 Task: Create in the project ZestTech in Backlog an issue 'Upgrade the caching mechanism of a web application to improve response time and reduce server load', assign it to team member softage.1@softage.net and change the status to IN PROGRESS.
Action: Mouse moved to (194, 71)
Screenshot: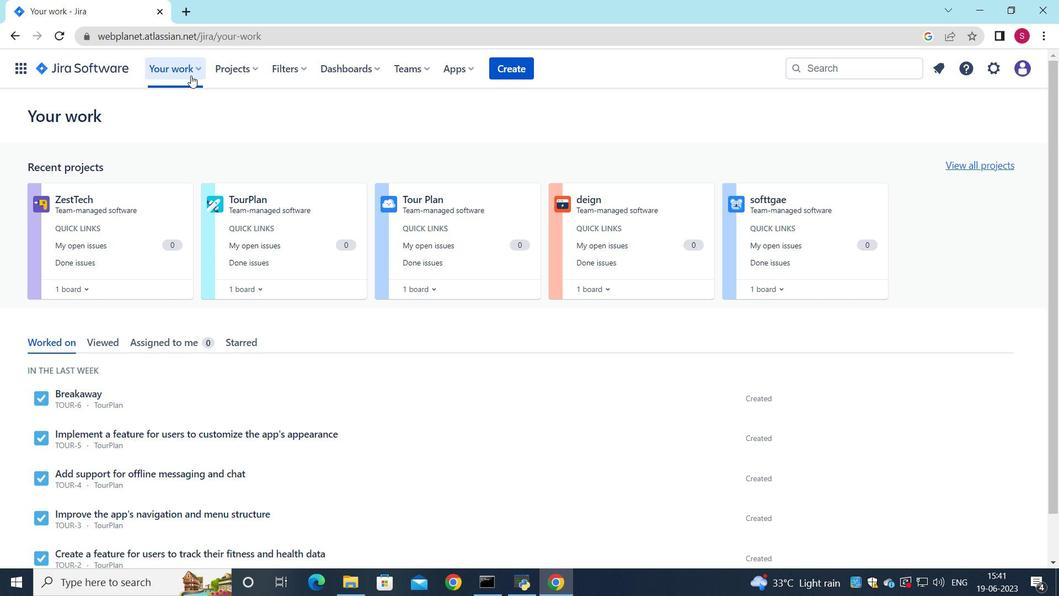 
Action: Mouse pressed left at (194, 71)
Screenshot: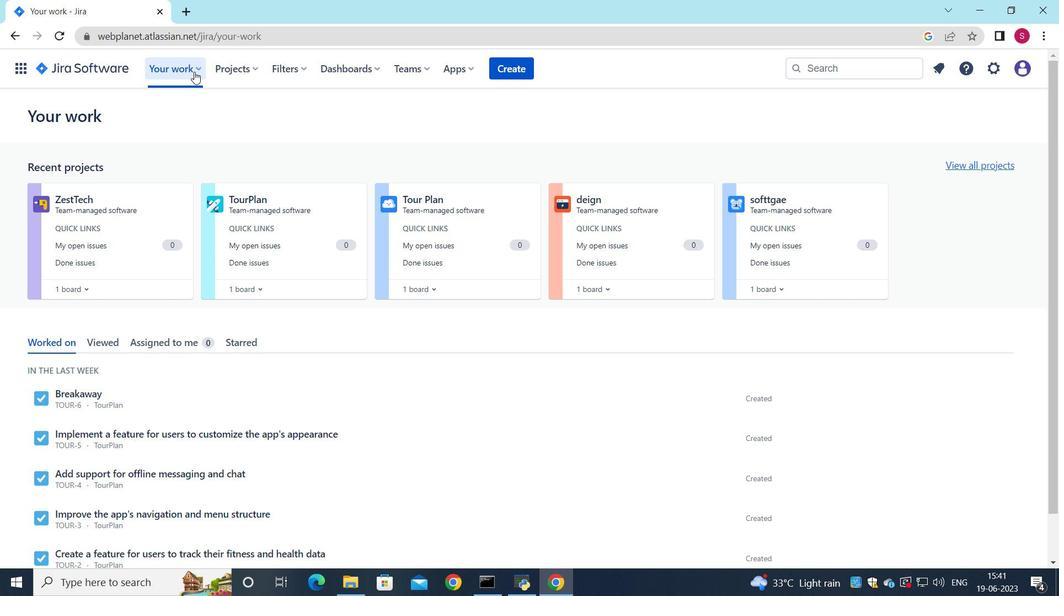 
Action: Mouse moved to (262, 69)
Screenshot: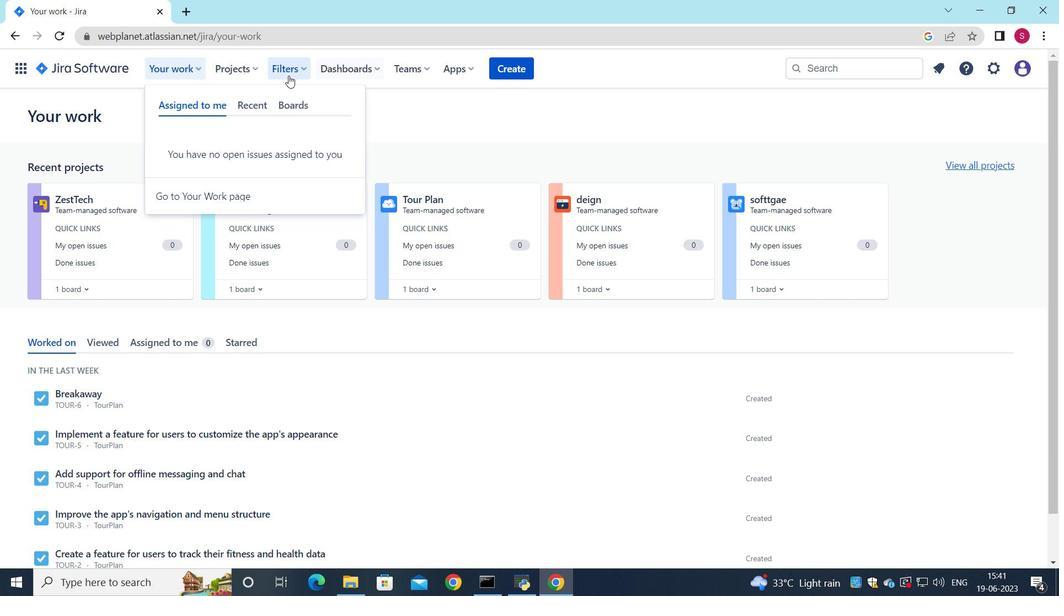
Action: Mouse pressed left at (262, 69)
Screenshot: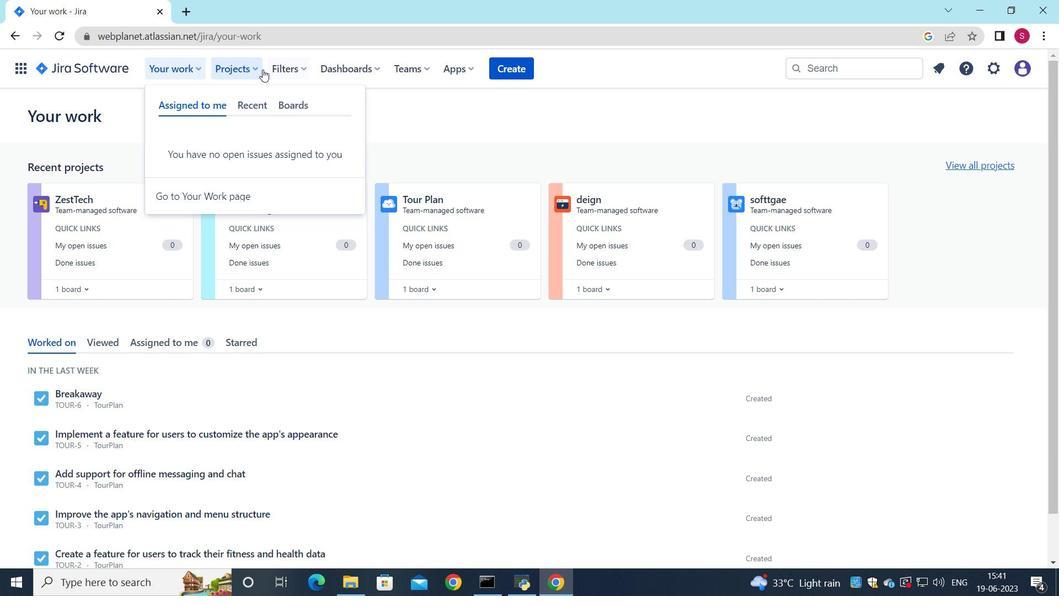 
Action: Mouse moved to (266, 113)
Screenshot: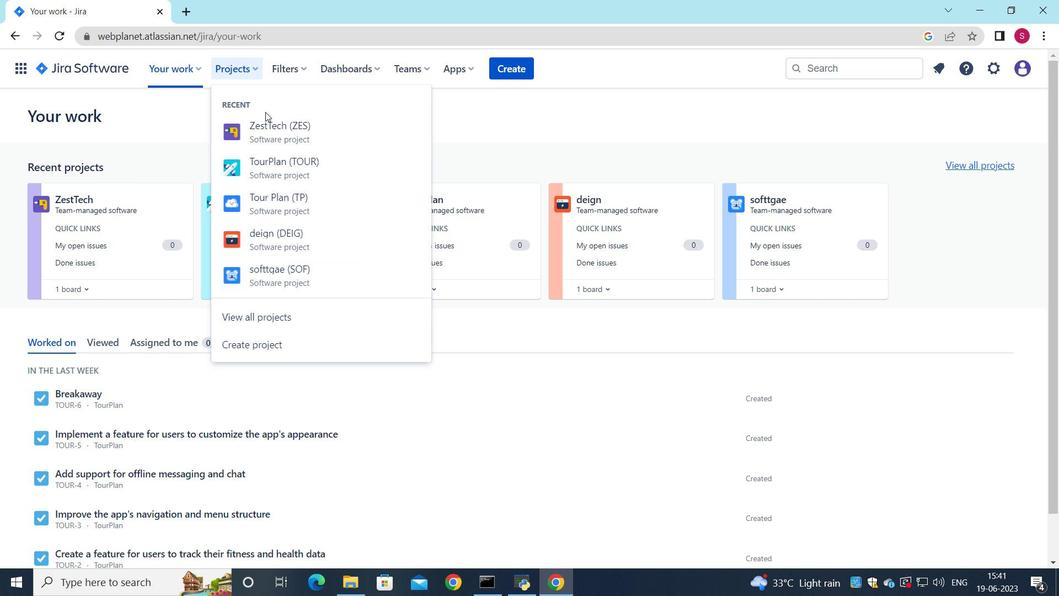 
Action: Mouse pressed left at (266, 113)
Screenshot: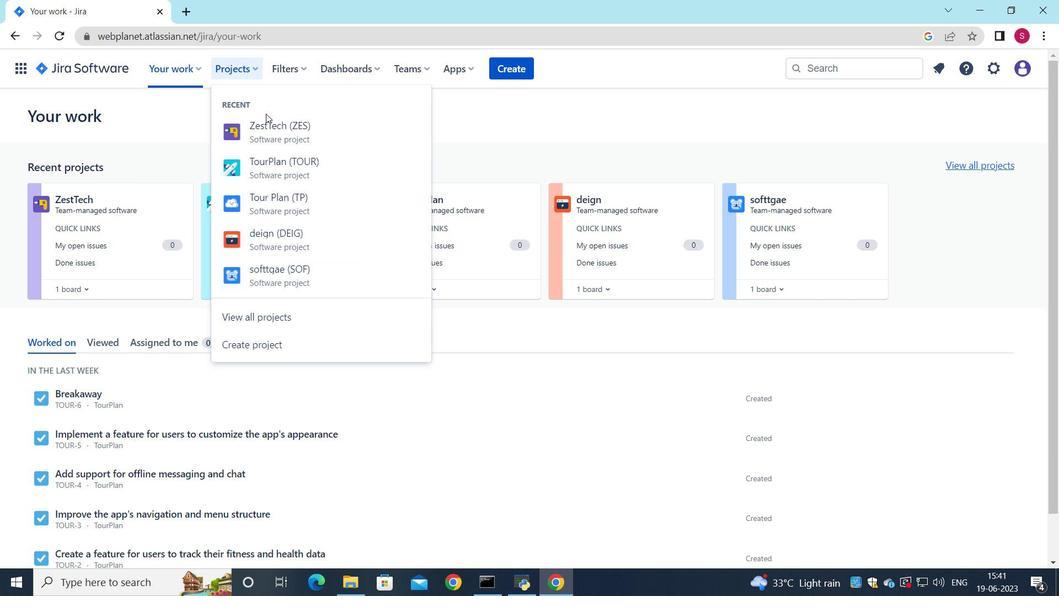 
Action: Mouse moved to (88, 197)
Screenshot: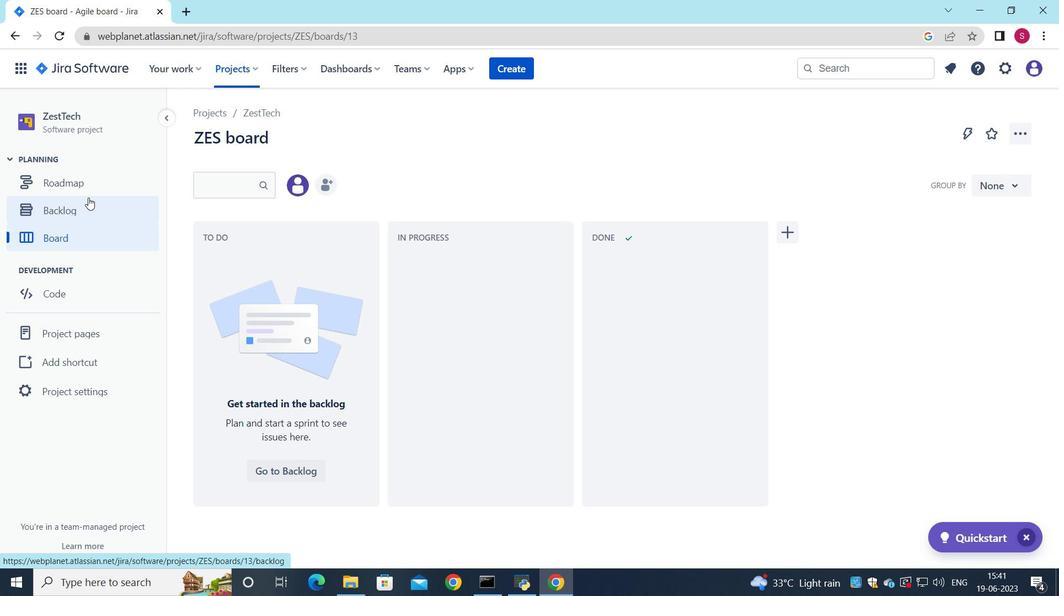 
Action: Mouse pressed left at (88, 197)
Screenshot: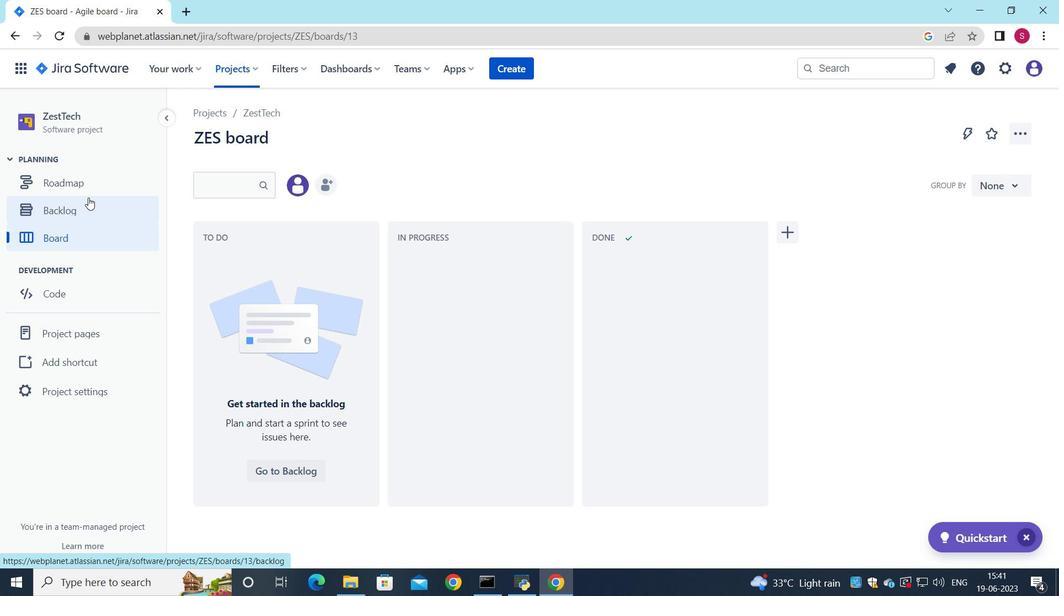
Action: Mouse moved to (350, 272)
Screenshot: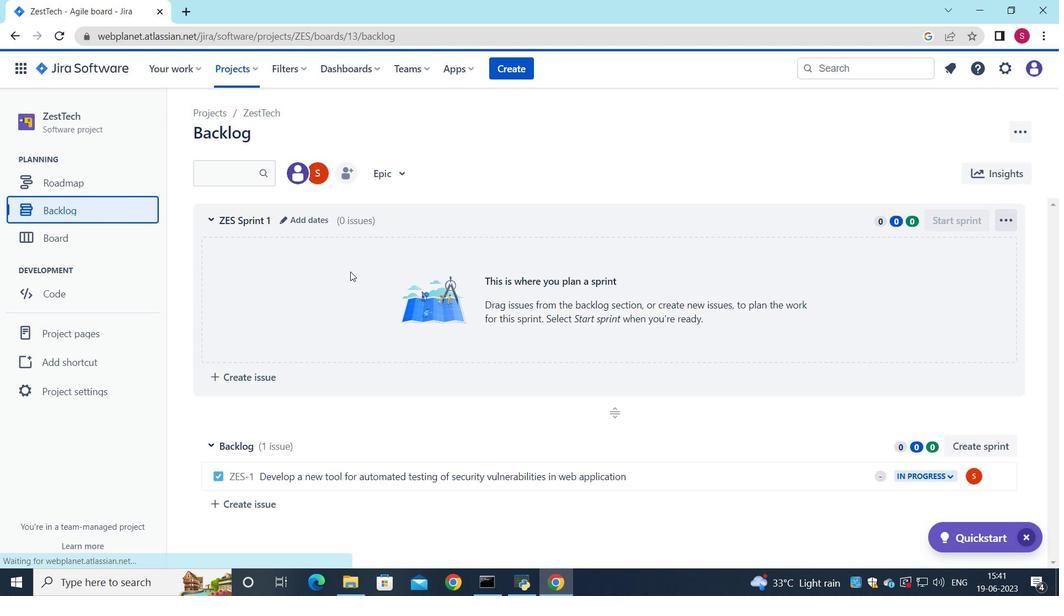 
Action: Mouse scrolled (350, 272) with delta (0, 0)
Screenshot: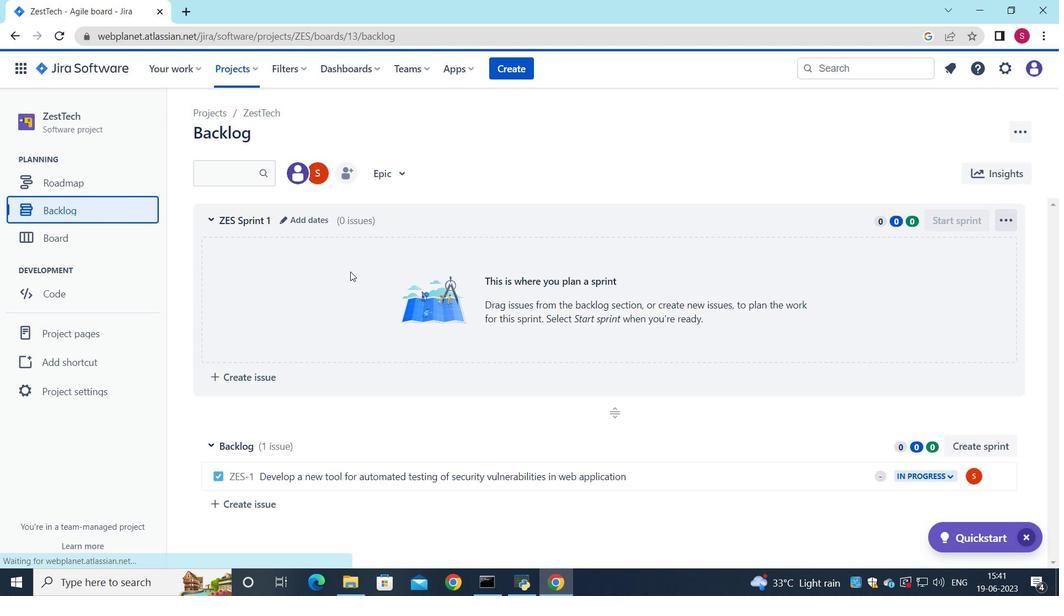 
Action: Mouse moved to (350, 273)
Screenshot: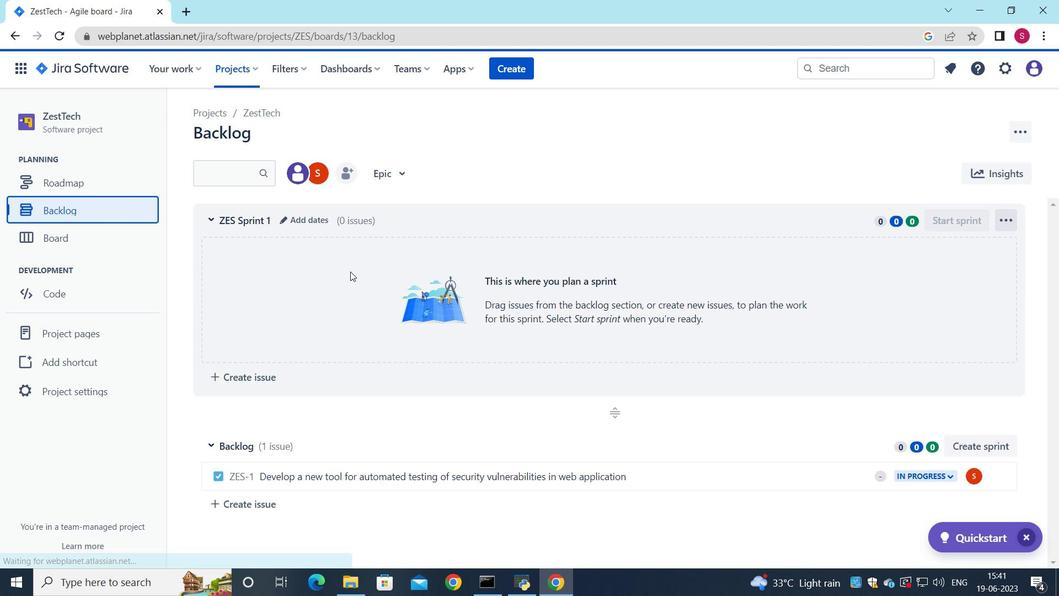 
Action: Mouse scrolled (350, 273) with delta (0, 0)
Screenshot: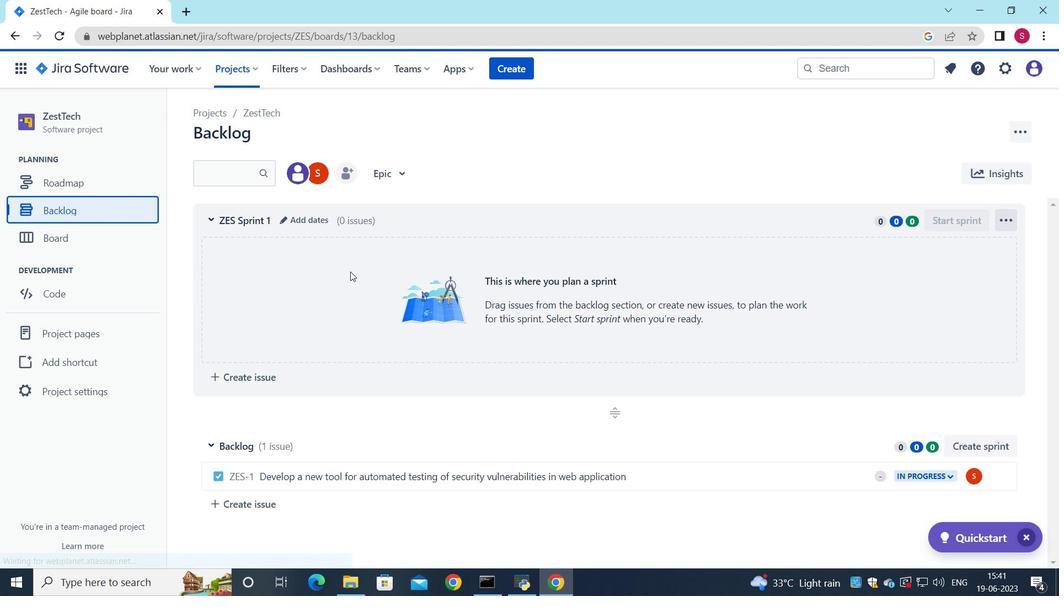 
Action: Mouse moved to (350, 274)
Screenshot: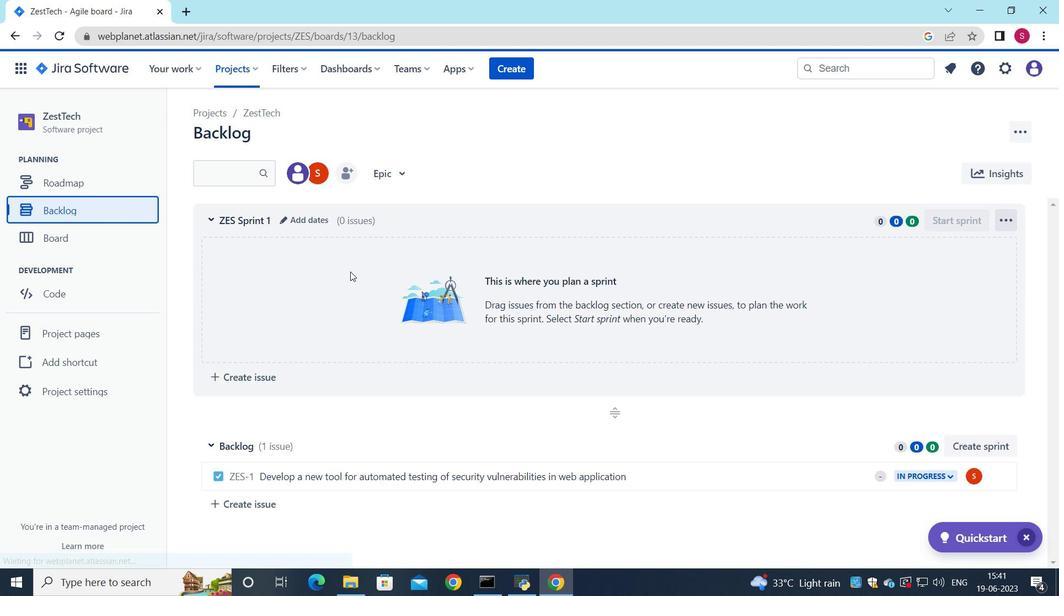 
Action: Mouse scrolled (350, 273) with delta (0, 0)
Screenshot: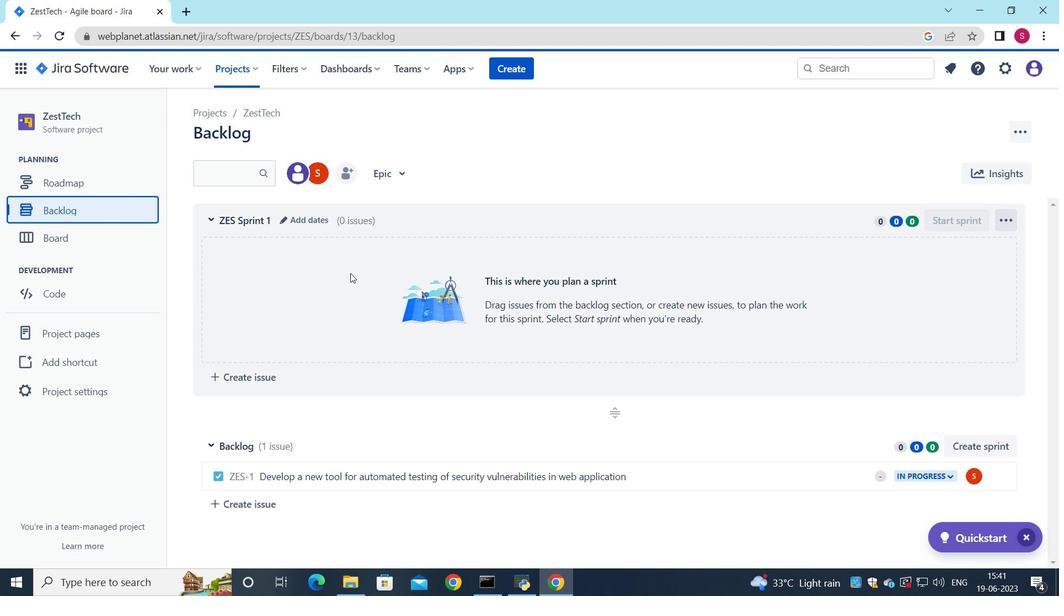 
Action: Mouse moved to (261, 501)
Screenshot: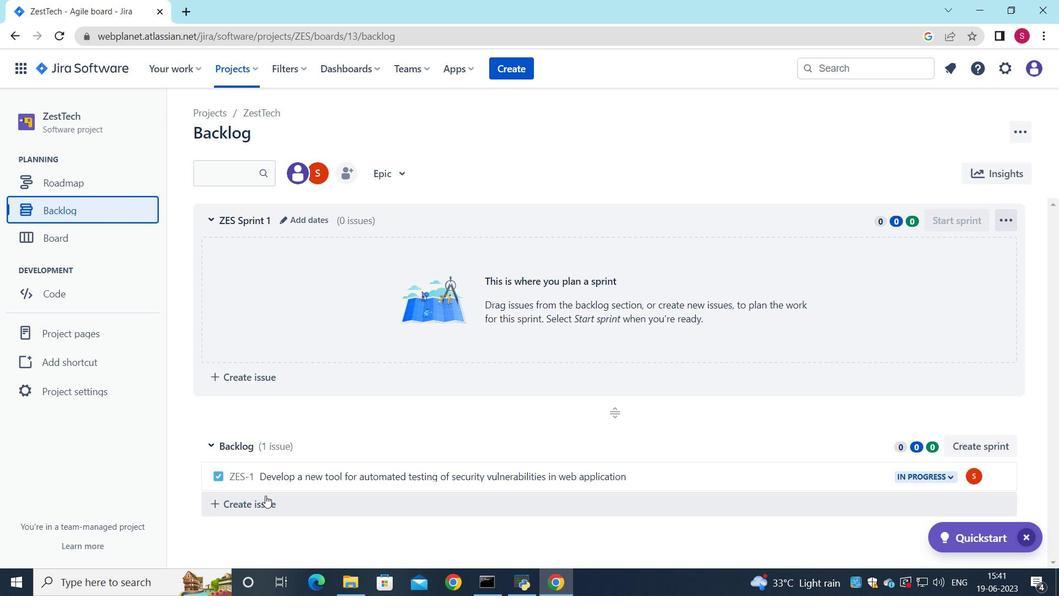 
Action: Mouse pressed left at (261, 501)
Screenshot: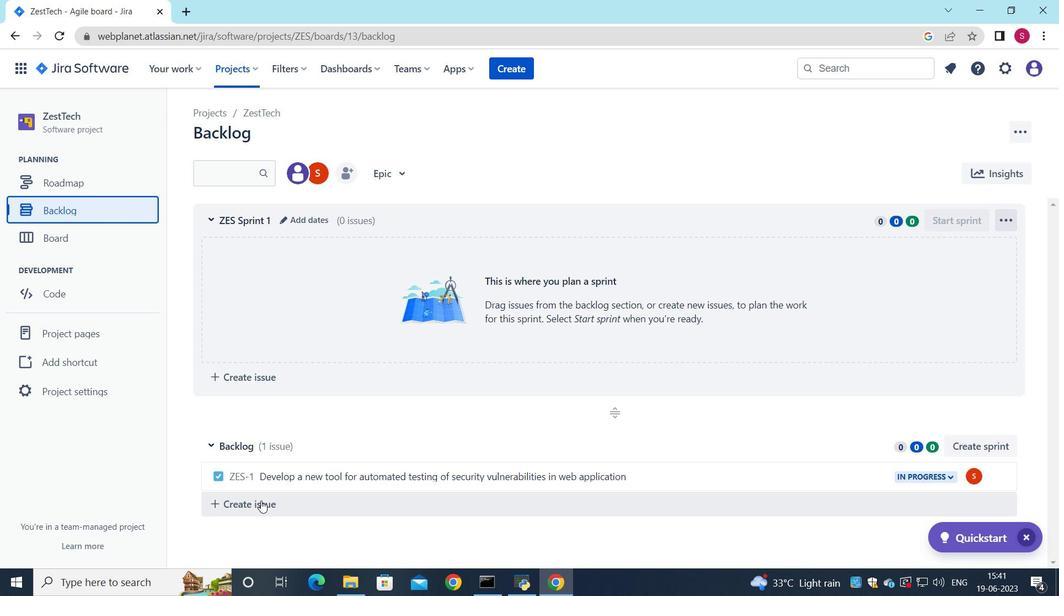 
Action: Mouse moved to (349, 481)
Screenshot: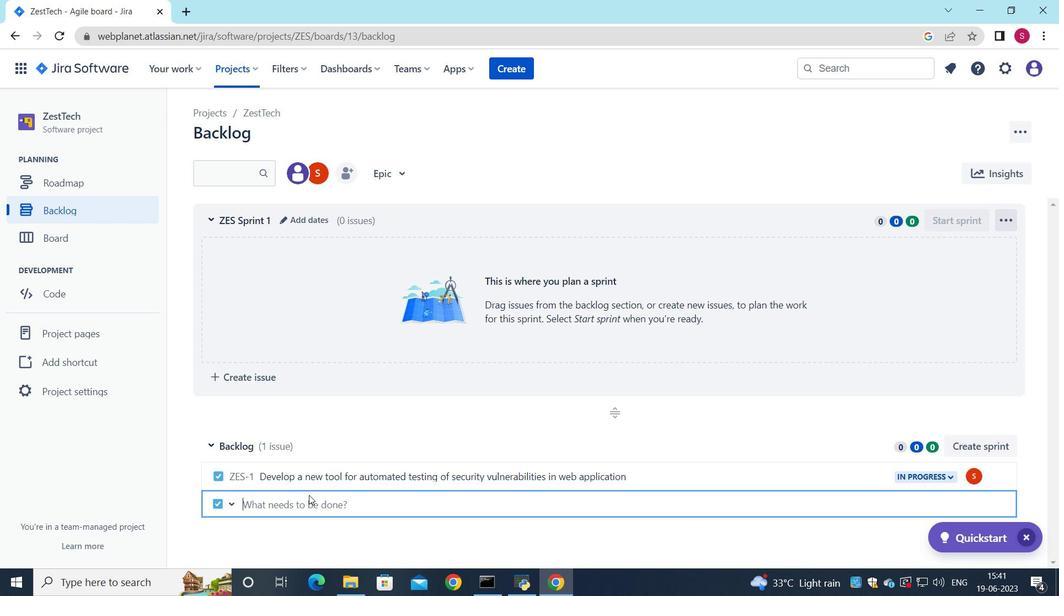 
Action: Key pressed <Key.shift>Upgrade<Key.space>the<Key.space>caching<Key.space>mechanism<Key.space>of<Key.space>a<Key.space>web<Key.space>application
Screenshot: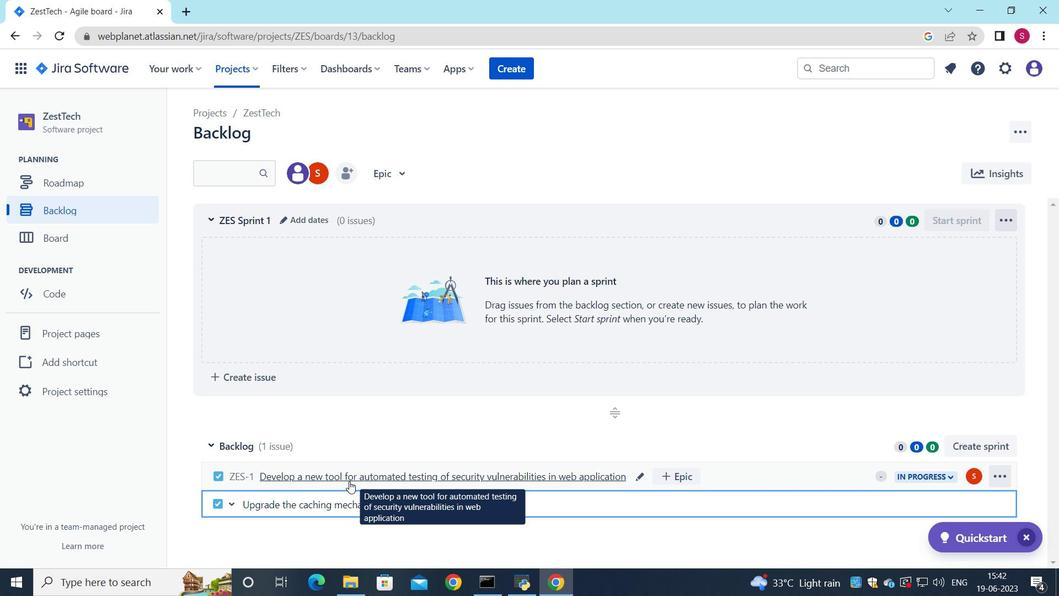 
Action: Mouse moved to (834, 514)
Screenshot: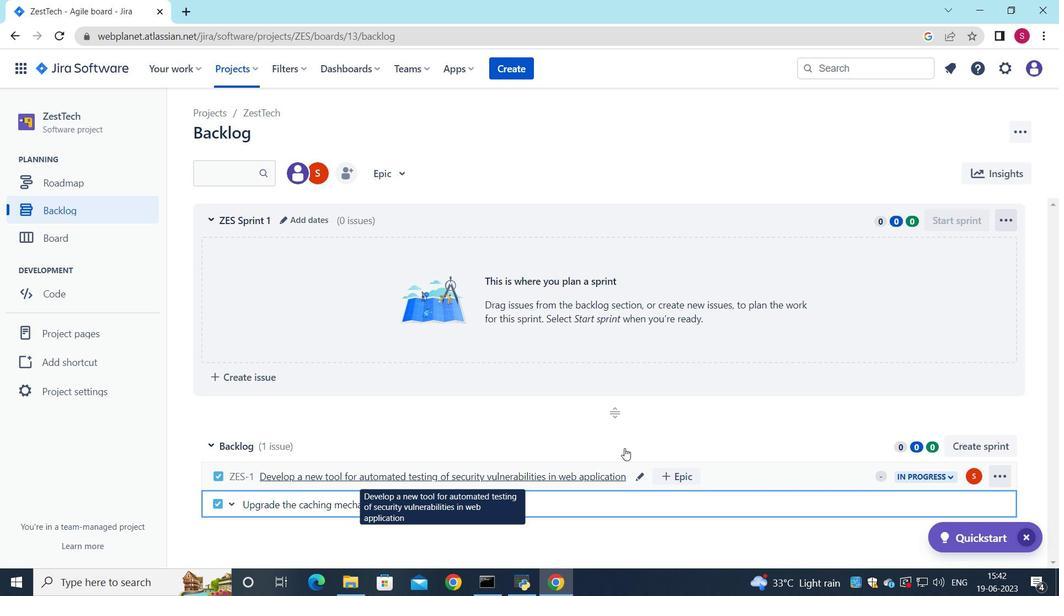 
Action: Key pressed <Key.space>to<Key.space>improve<Key.space>response<Key.space>time<Key.space>and<Key.space>res<Key.backspace>duce<Key.space>server<Key.space>load<Key.enter>
Screenshot: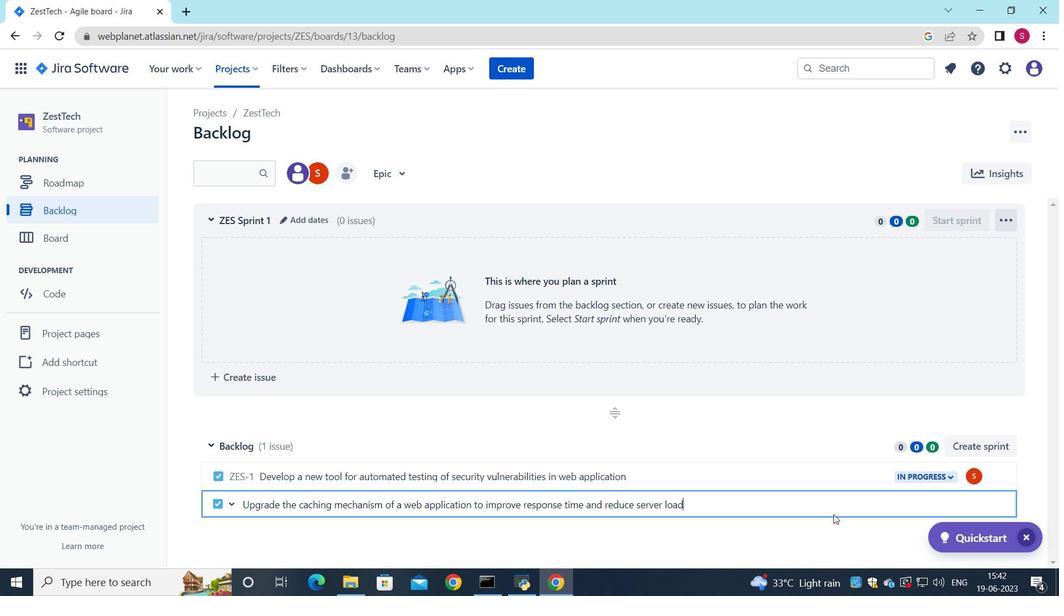 
Action: Mouse moved to (915, 521)
Screenshot: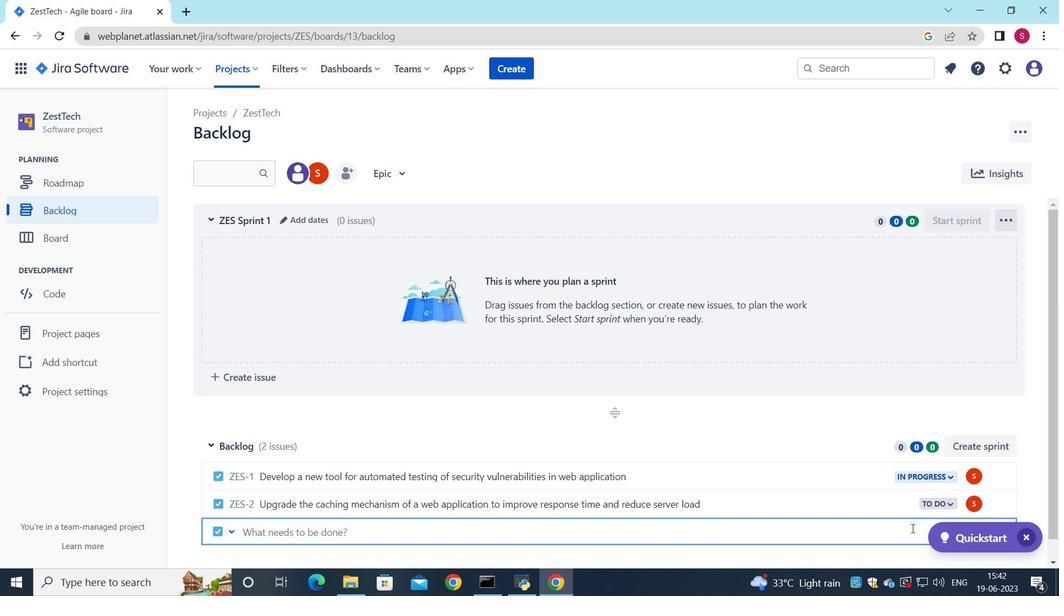 
Action: Mouse scrolled (915, 520) with delta (0, 0)
Screenshot: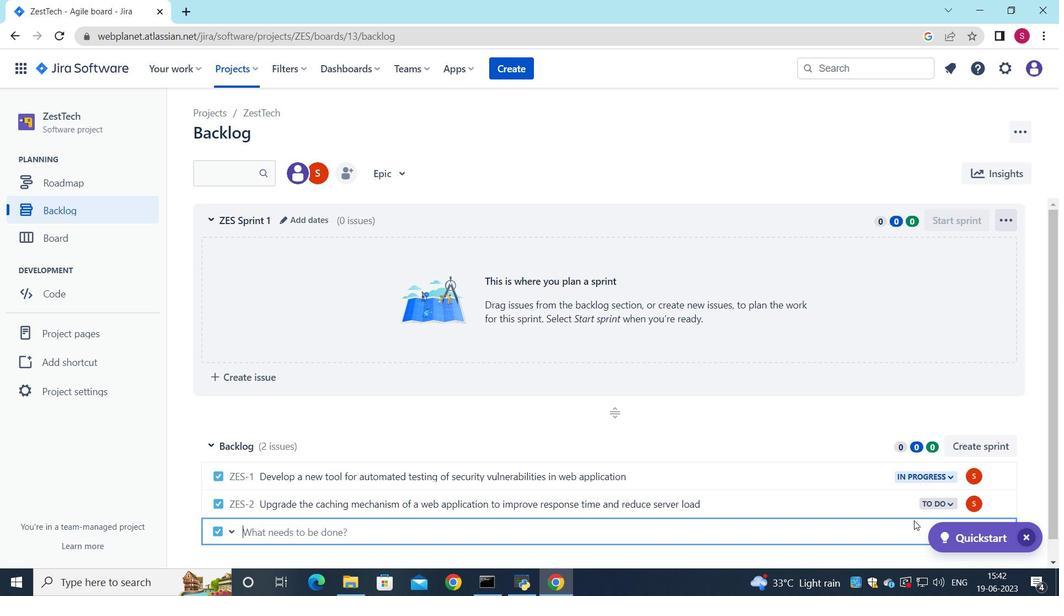 
Action: Mouse moved to (999, 484)
Screenshot: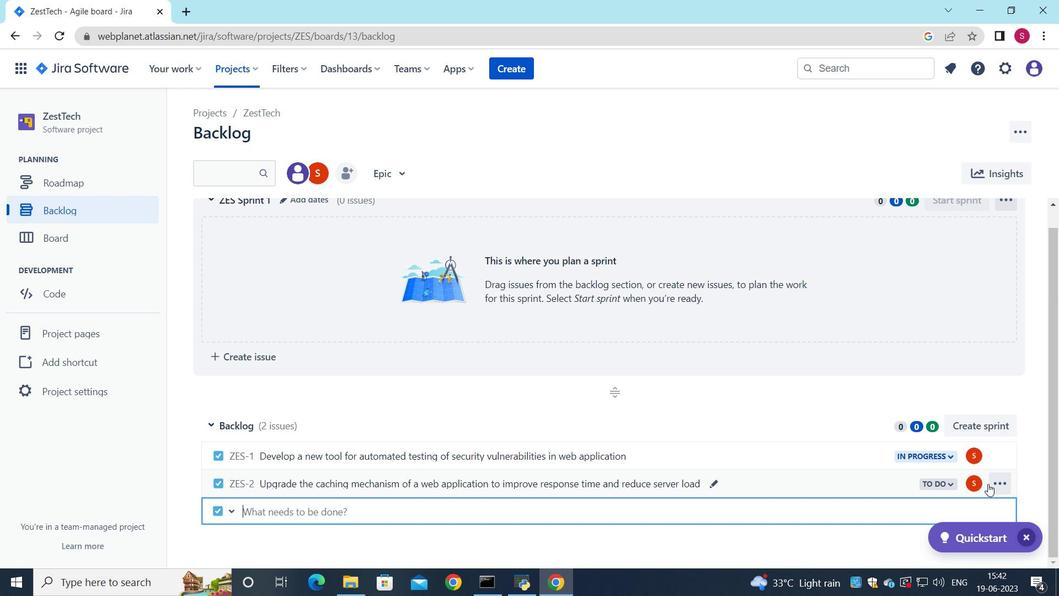 
Action: Mouse pressed left at (999, 484)
Screenshot: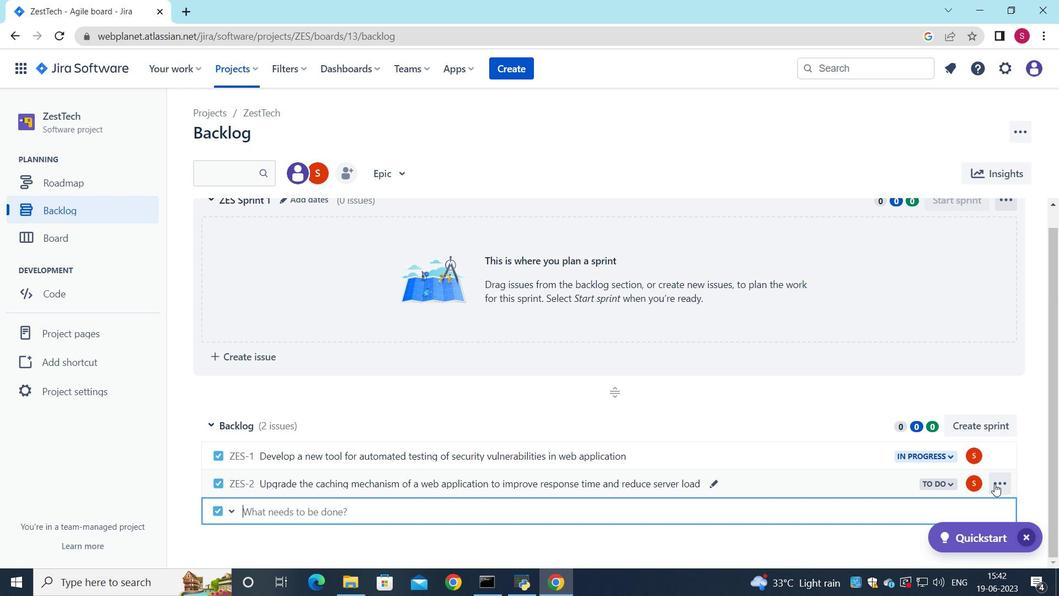 
Action: Mouse moved to (973, 480)
Screenshot: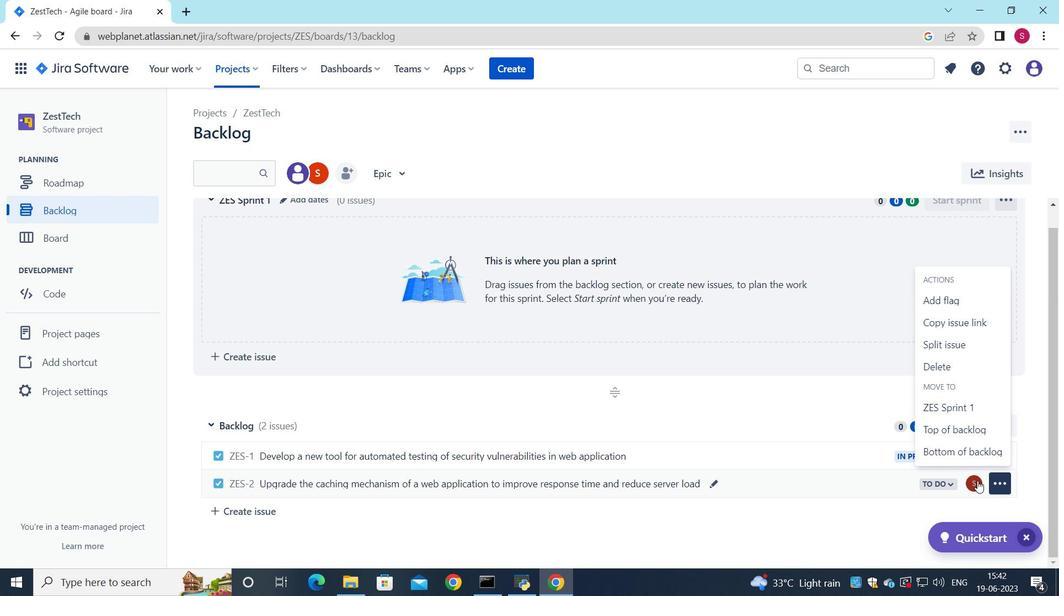 
Action: Mouse pressed left at (973, 480)
Screenshot: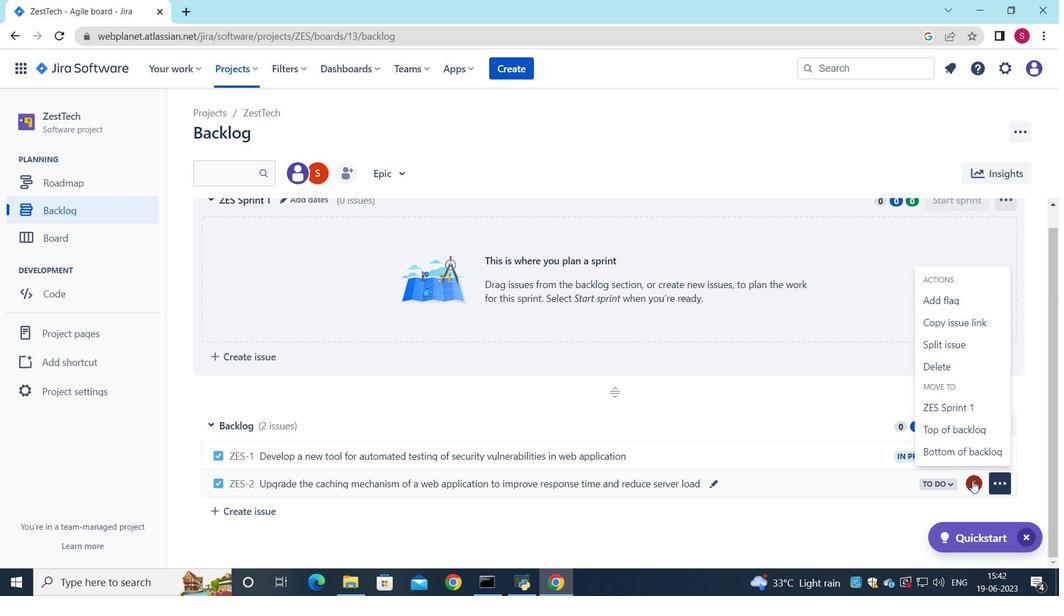 
Action: Mouse moved to (890, 517)
Screenshot: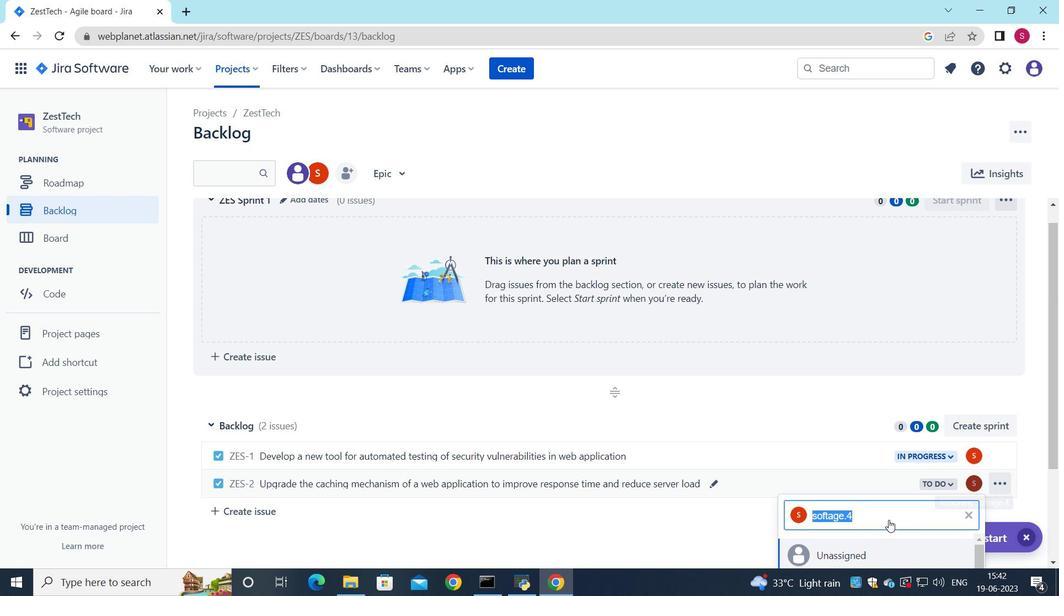 
Action: Mouse pressed left at (890, 517)
Screenshot: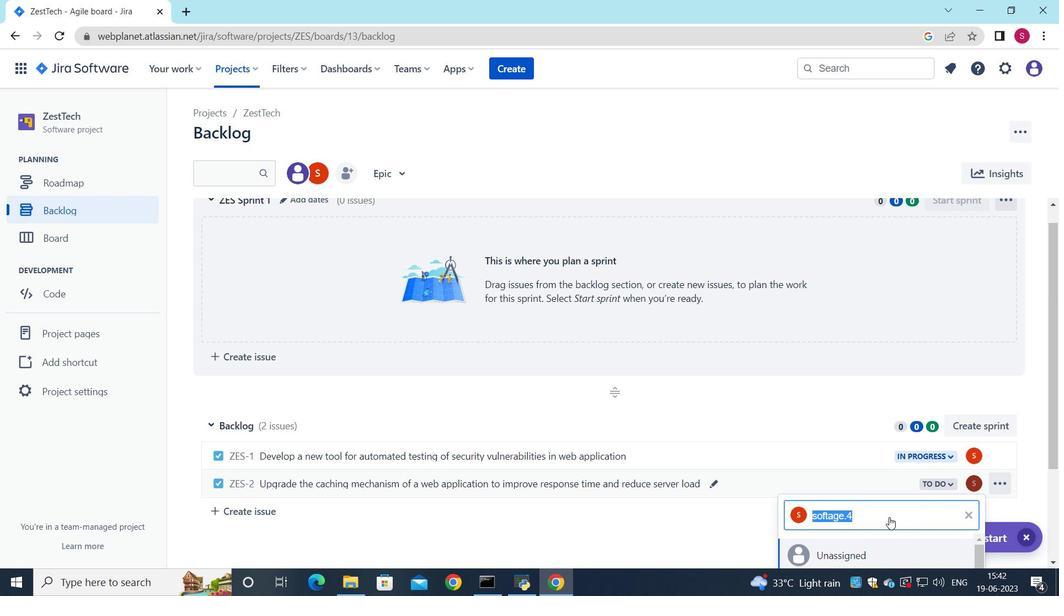 
Action: Mouse pressed left at (890, 517)
Screenshot: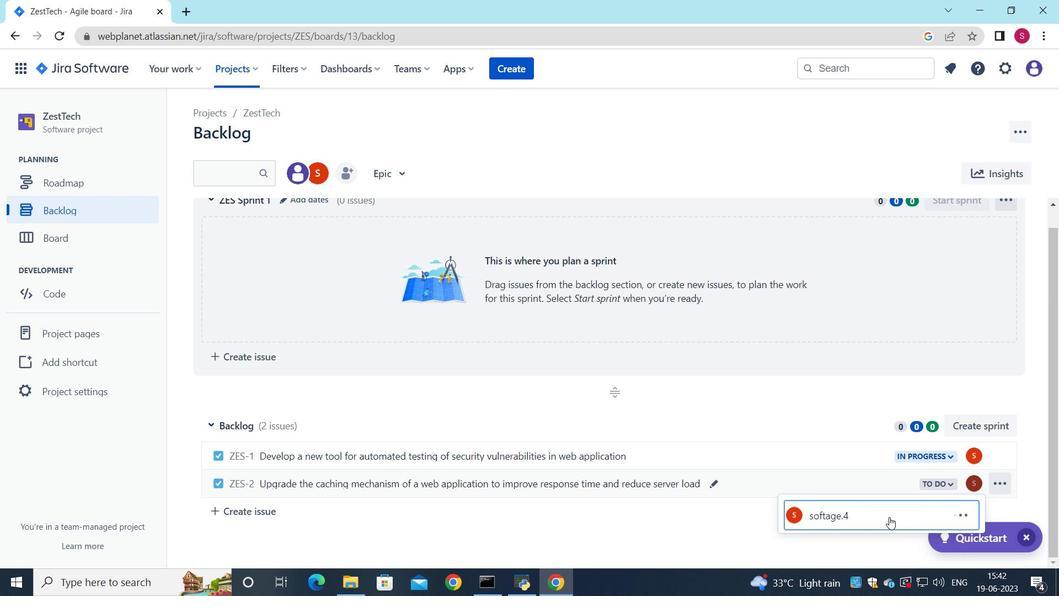 
Action: Key pressed softag
Screenshot: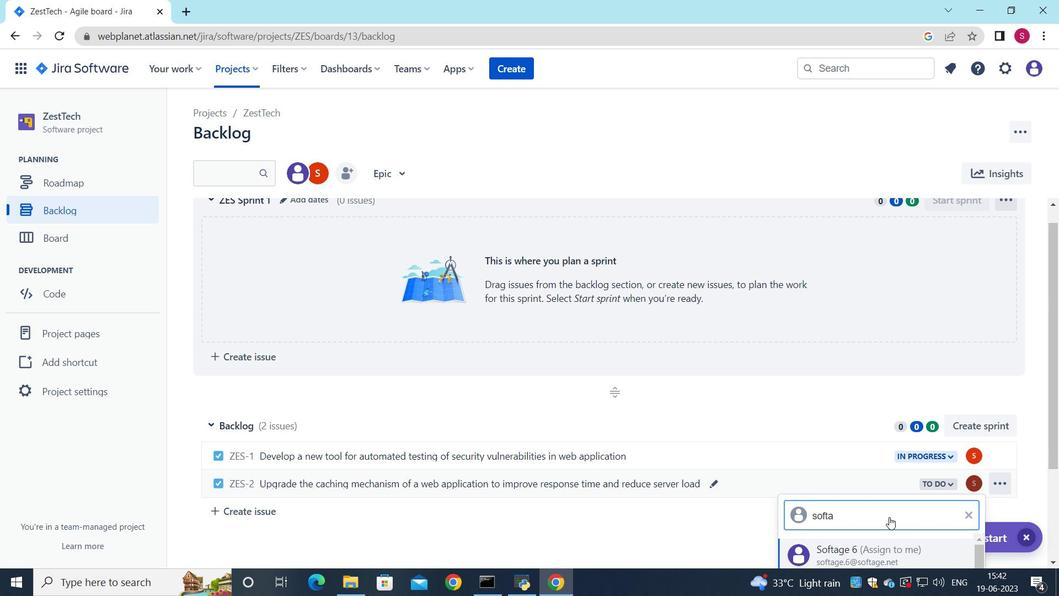 
Action: Mouse scrolled (890, 516) with delta (0, 0)
Screenshot: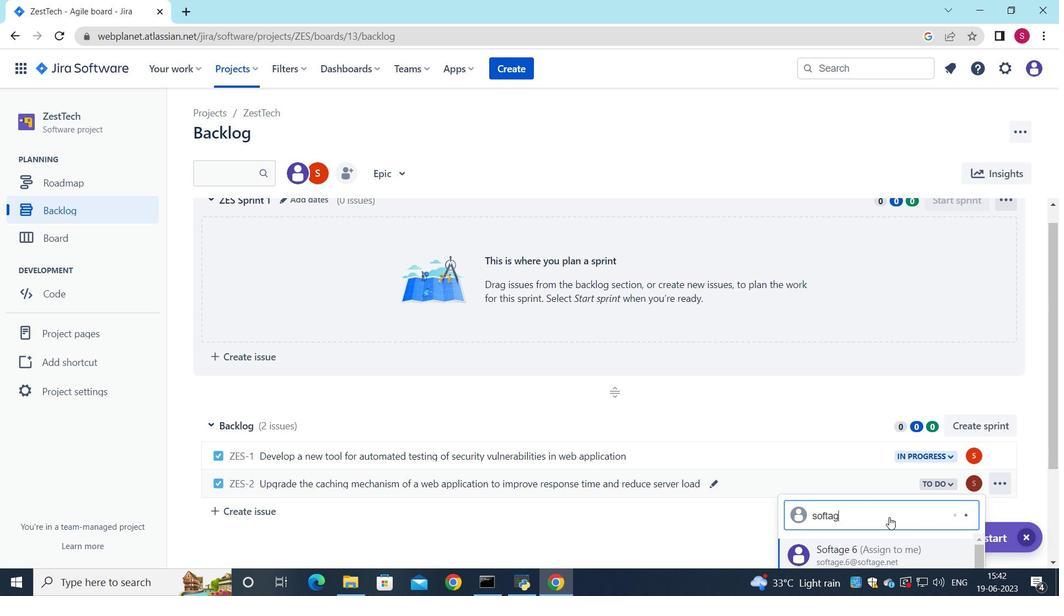 
Action: Mouse scrolled (890, 516) with delta (0, 0)
Screenshot: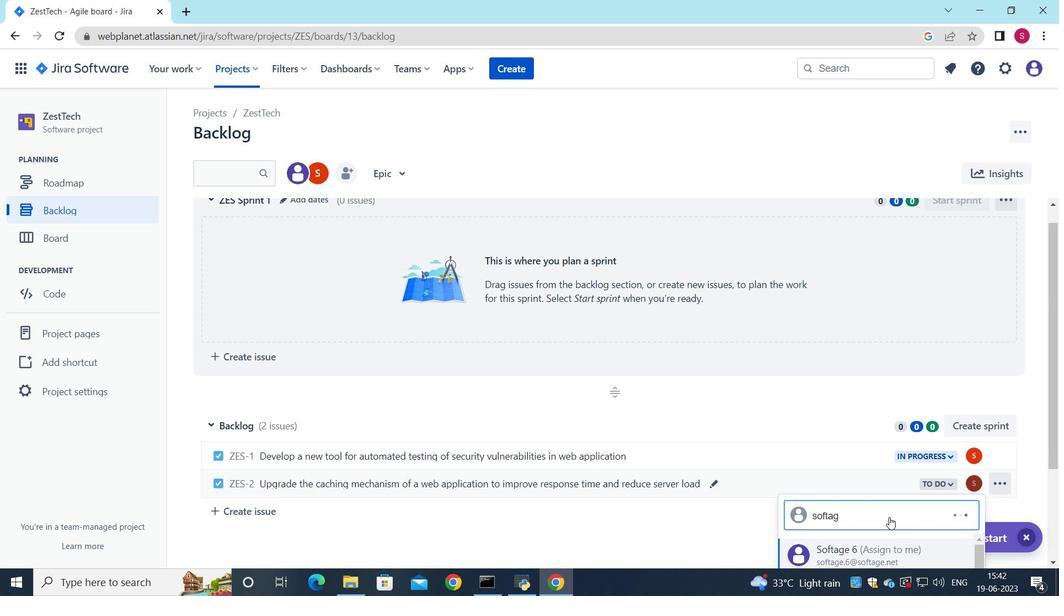 
Action: Key pressed e
Screenshot: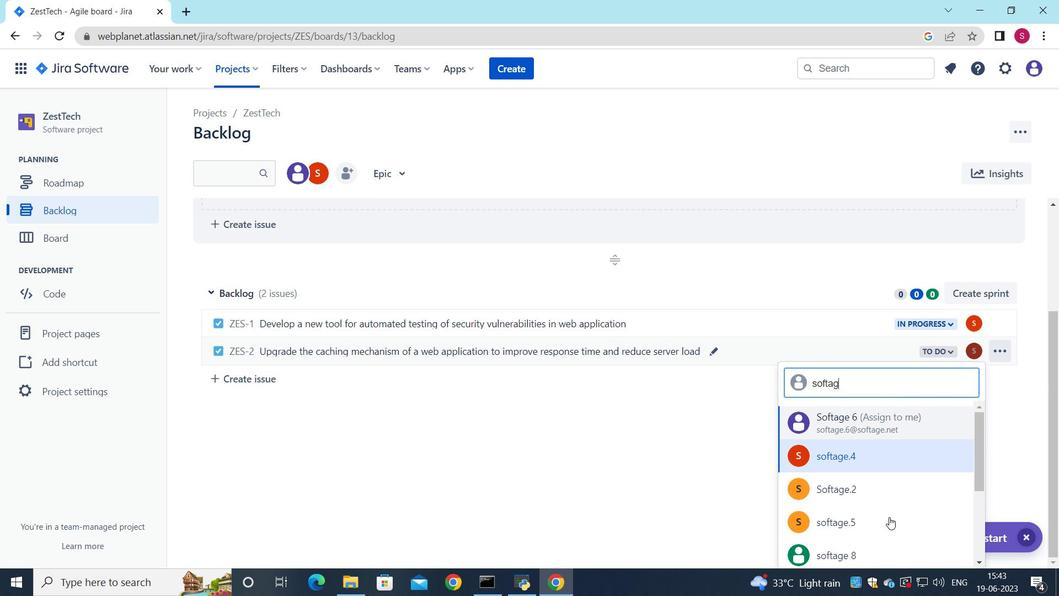 
Action: Mouse moved to (890, 506)
Screenshot: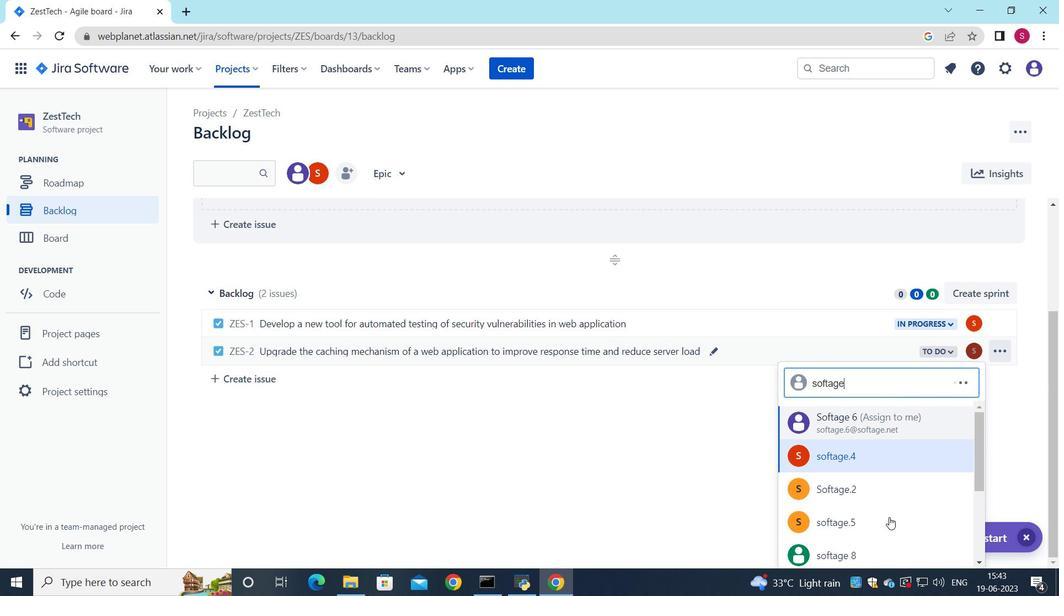 
Action: Mouse scrolled (890, 505) with delta (0, 0)
Screenshot: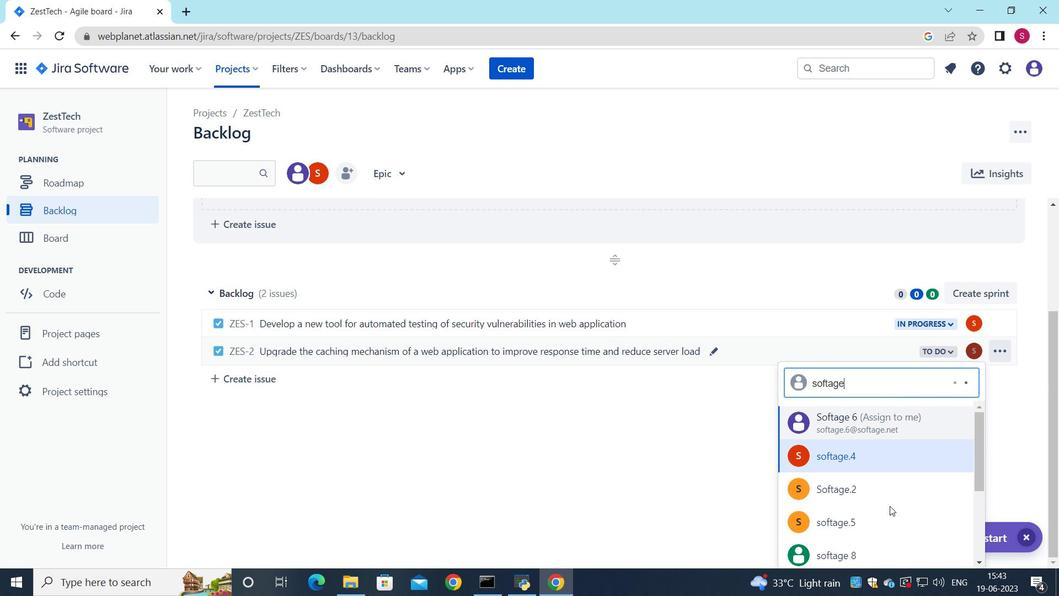 
Action: Mouse scrolled (890, 505) with delta (0, 0)
Screenshot: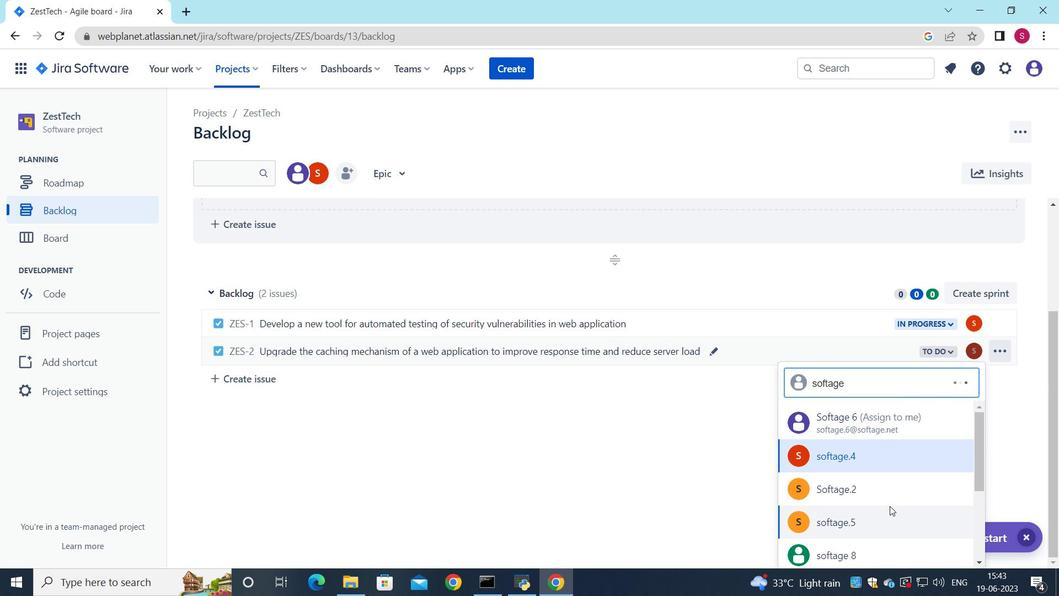 
Action: Mouse moved to (866, 474)
Screenshot: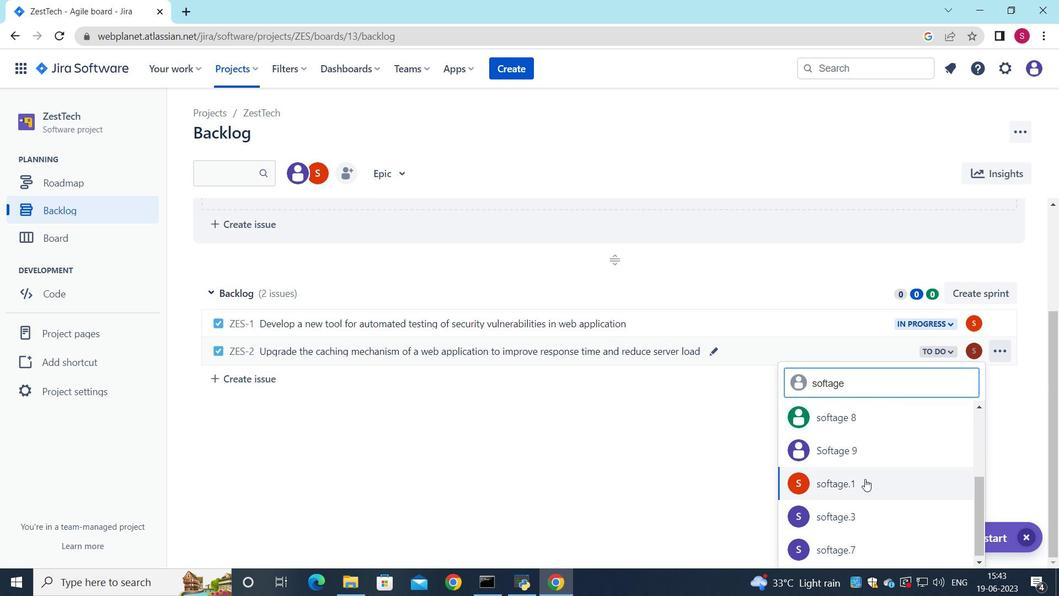 
Action: Mouse pressed left at (866, 474)
Screenshot: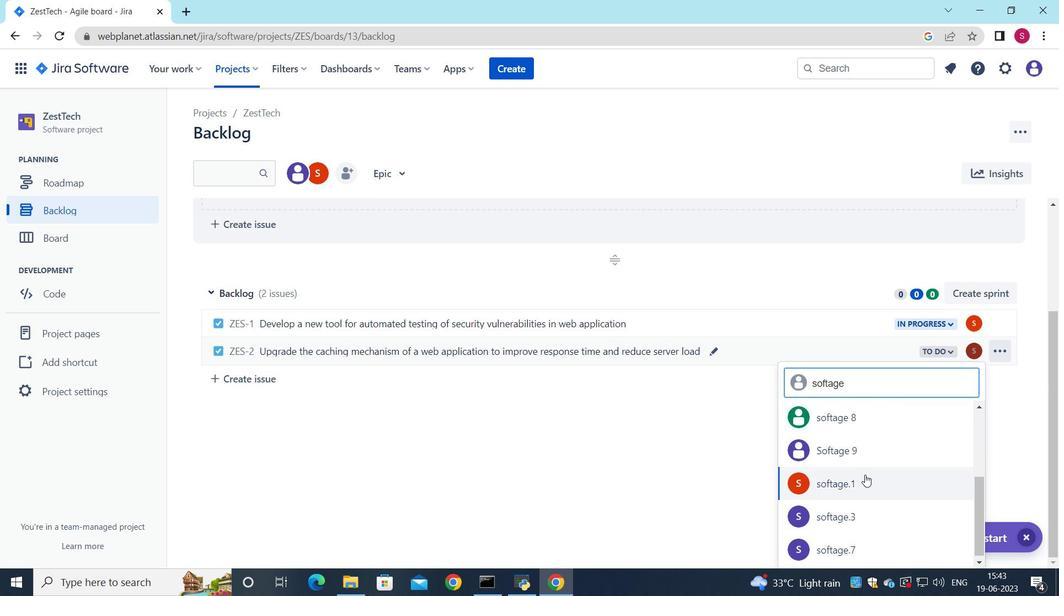 
Action: Mouse moved to (955, 487)
Screenshot: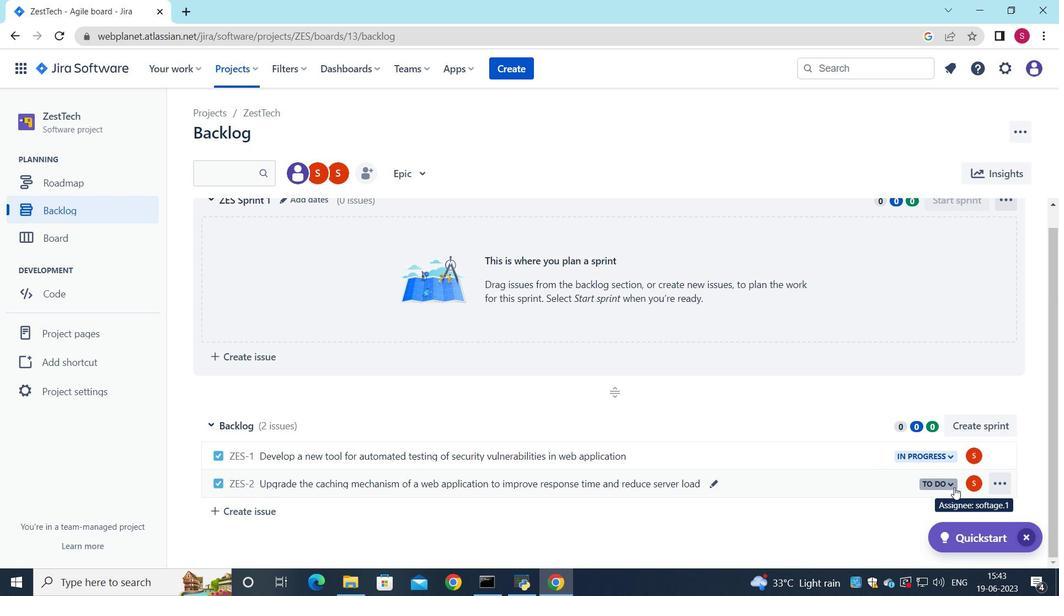 
Action: Mouse pressed left at (955, 487)
Screenshot: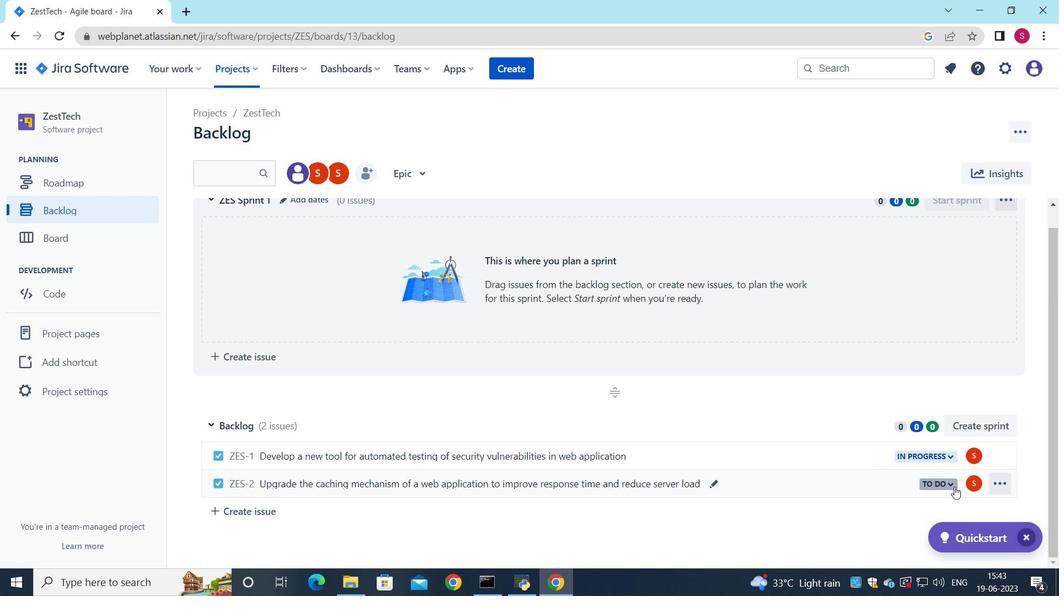 
Action: Mouse moved to (899, 402)
Screenshot: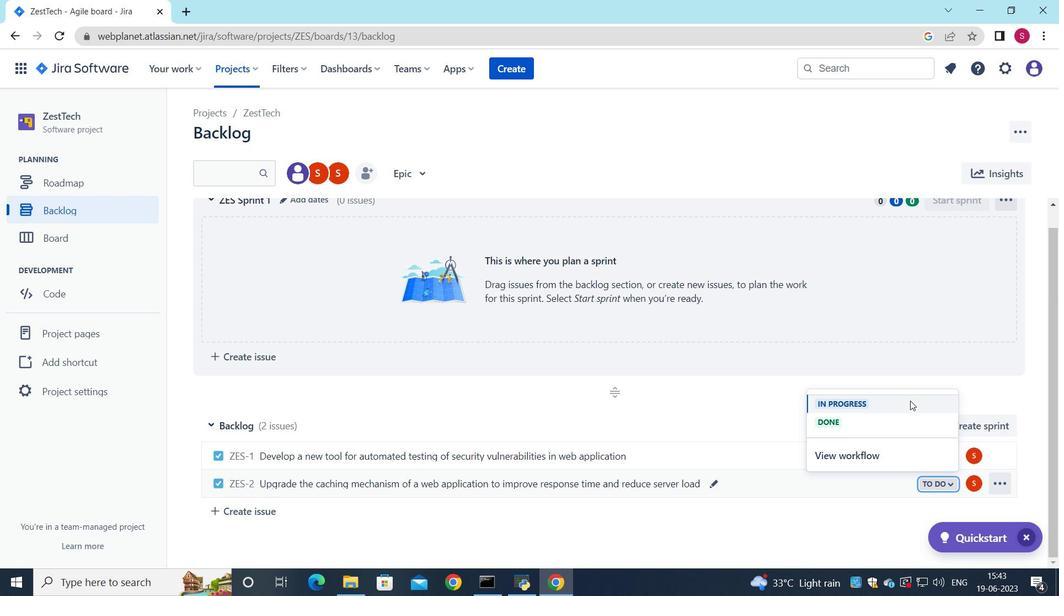 
Action: Mouse pressed left at (899, 402)
Screenshot: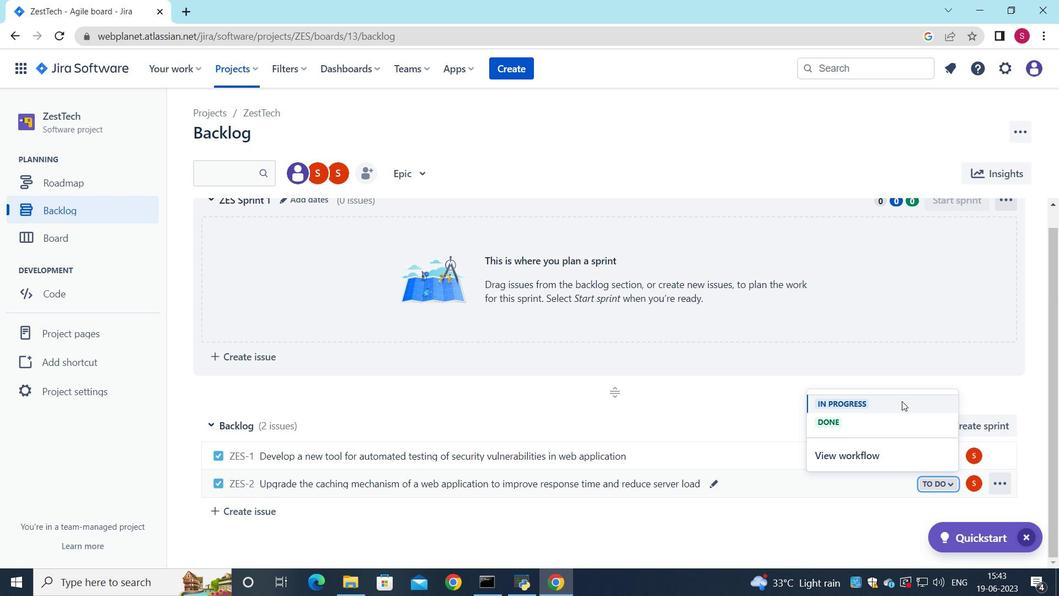 
Action: Mouse moved to (736, 448)
Screenshot: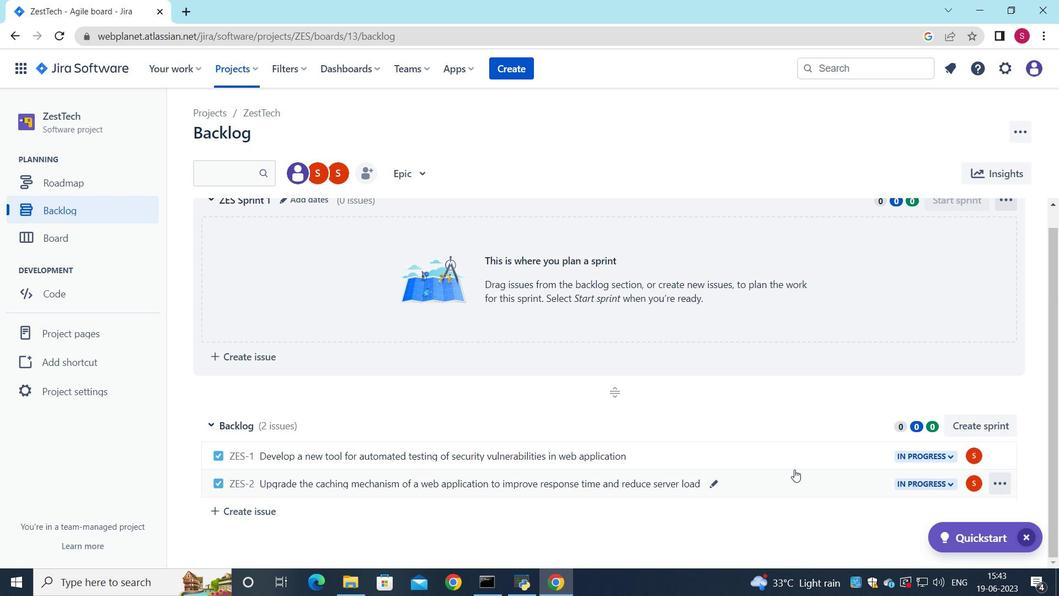 
